 Task: Update the listing type of the saved search to "By owner (FSBO)".
Action: Mouse moved to (1022, 146)
Screenshot: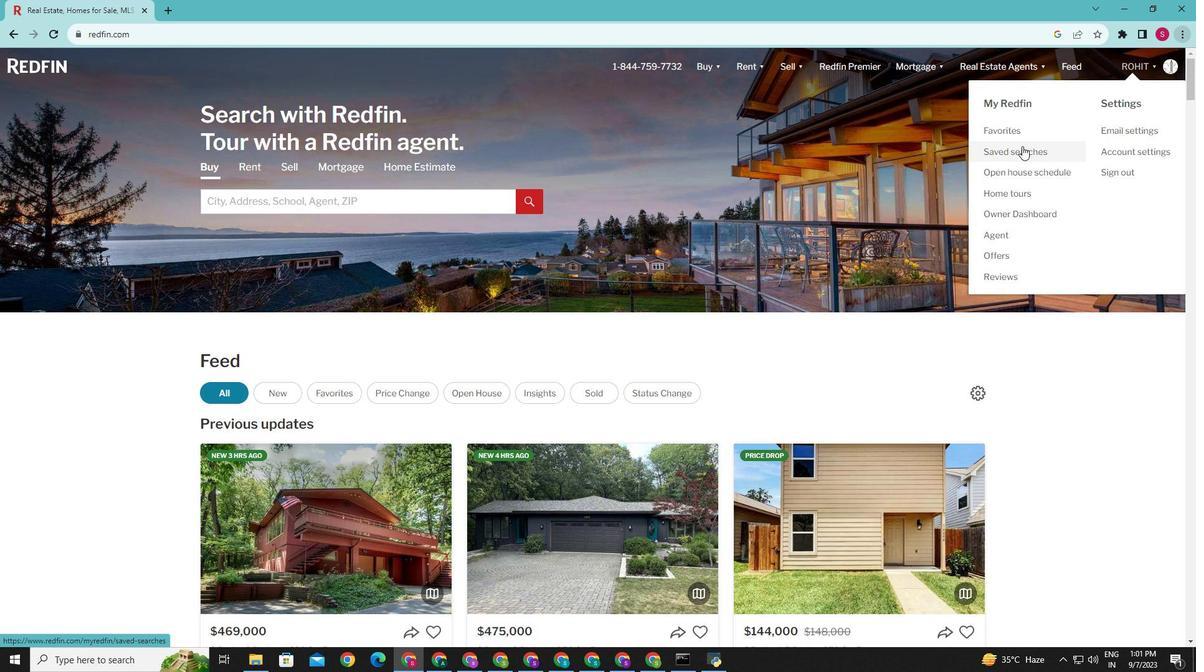 
Action: Mouse pressed left at (1022, 146)
Screenshot: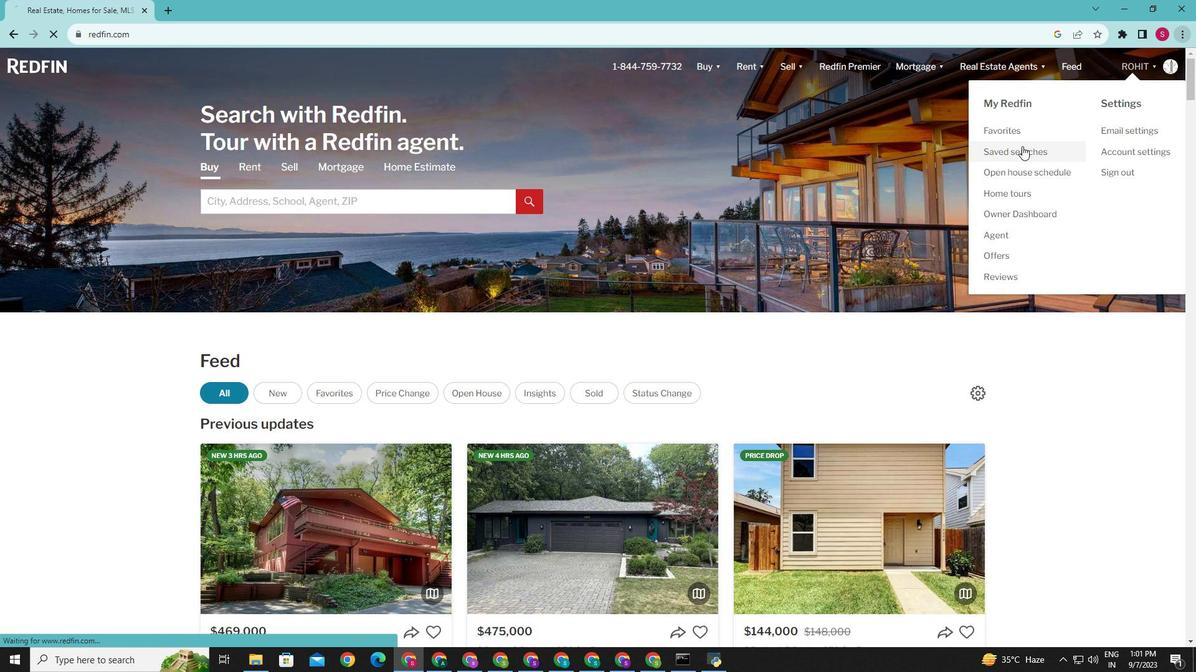 
Action: Mouse moved to (446, 443)
Screenshot: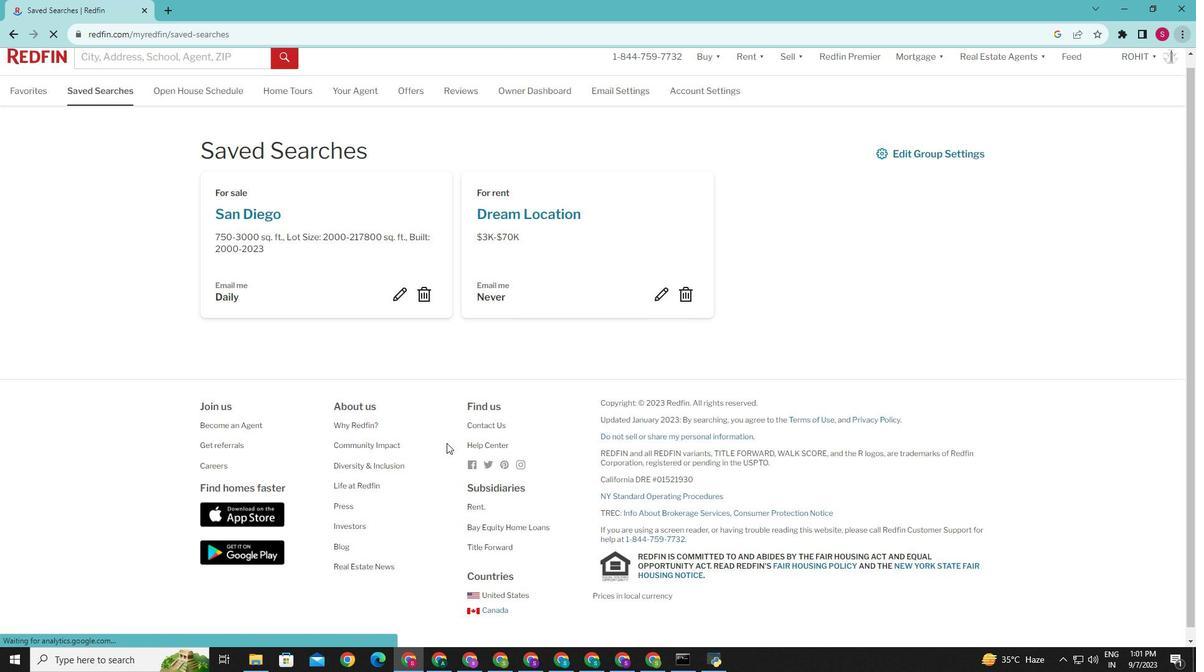 
Action: Mouse scrolled (446, 442) with delta (0, 0)
Screenshot: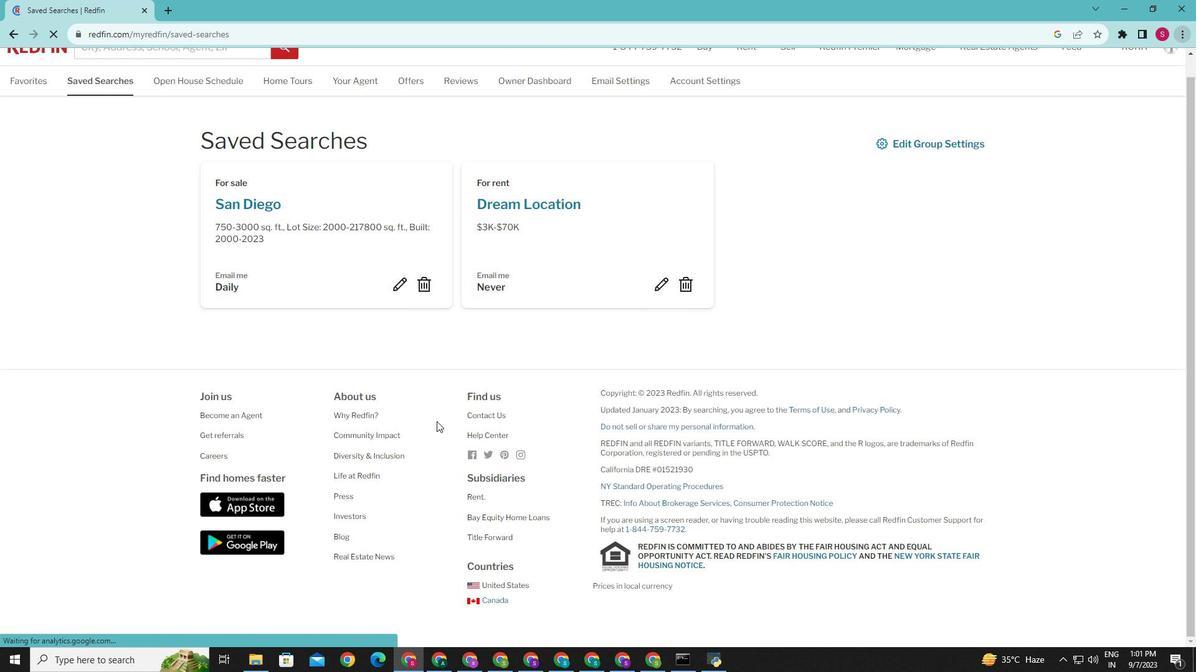 
Action: Mouse scrolled (446, 442) with delta (0, 0)
Screenshot: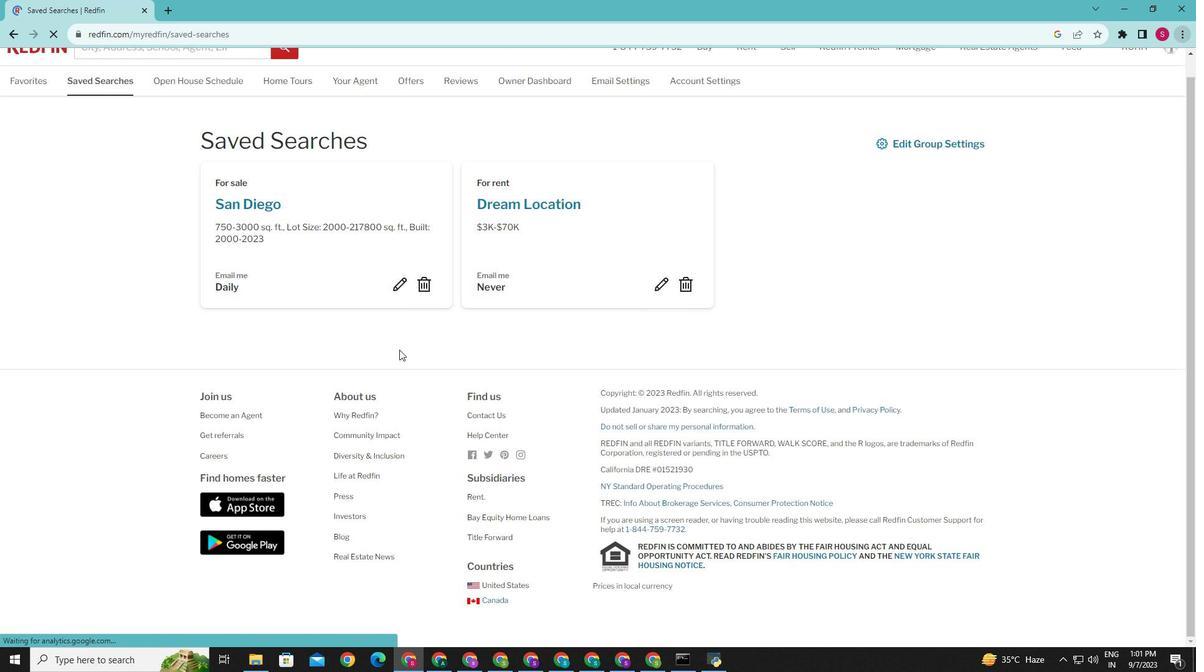 
Action: Mouse moved to (395, 282)
Screenshot: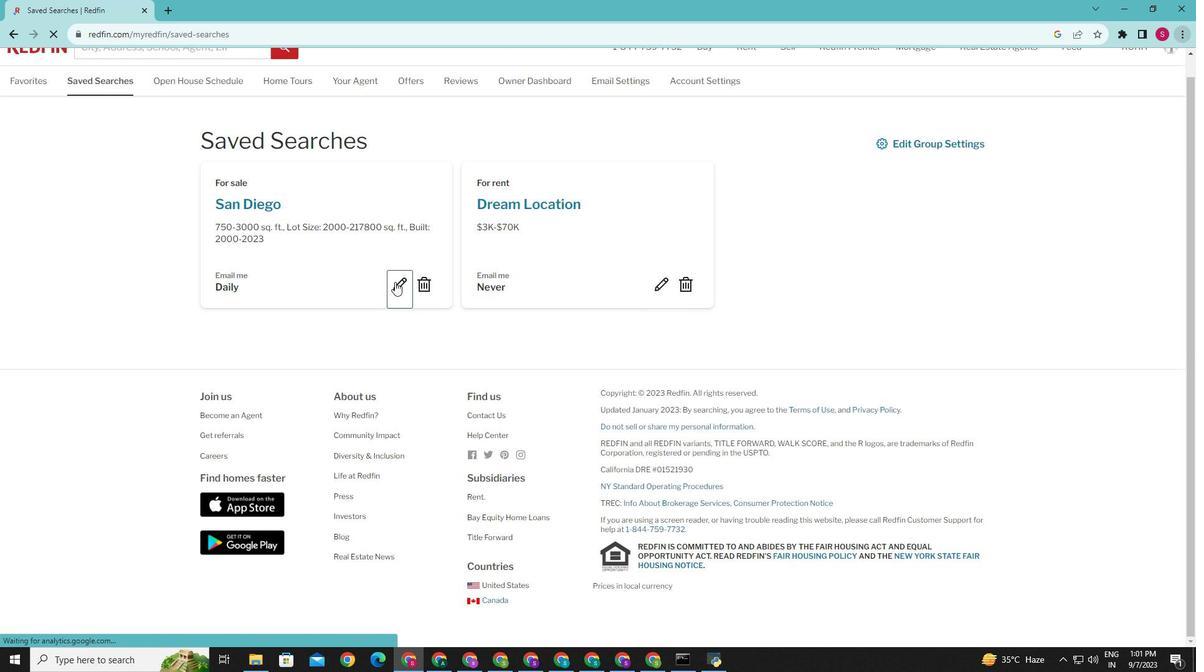 
Action: Mouse pressed left at (395, 282)
Screenshot: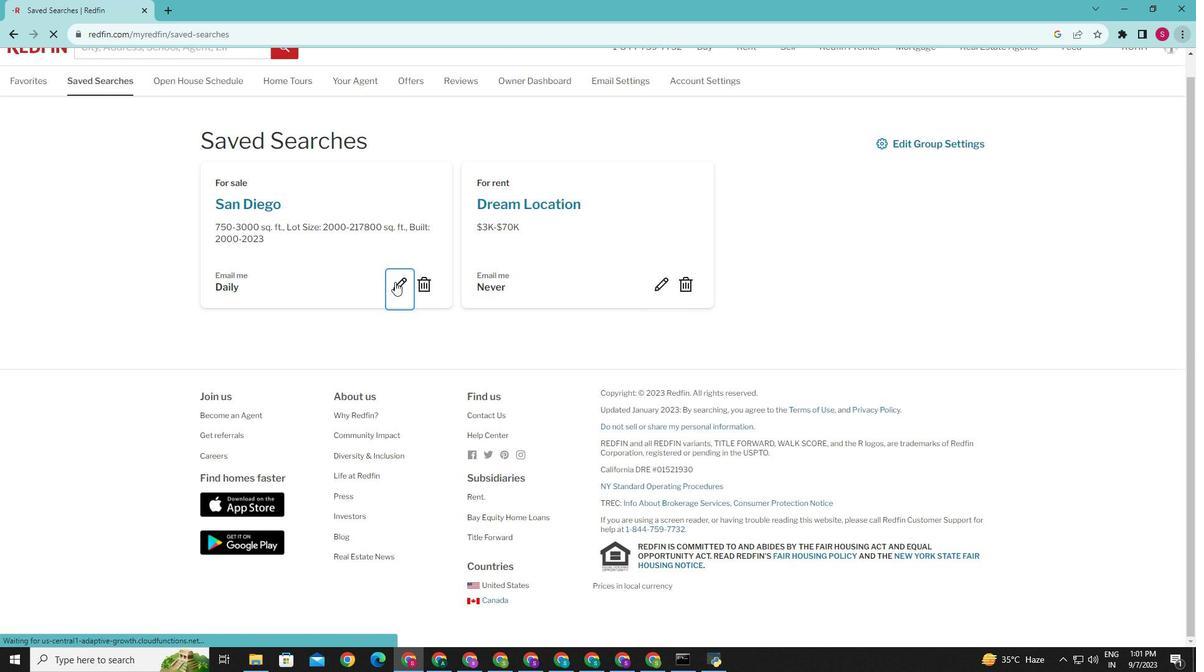 
Action: Mouse pressed left at (395, 282)
Screenshot: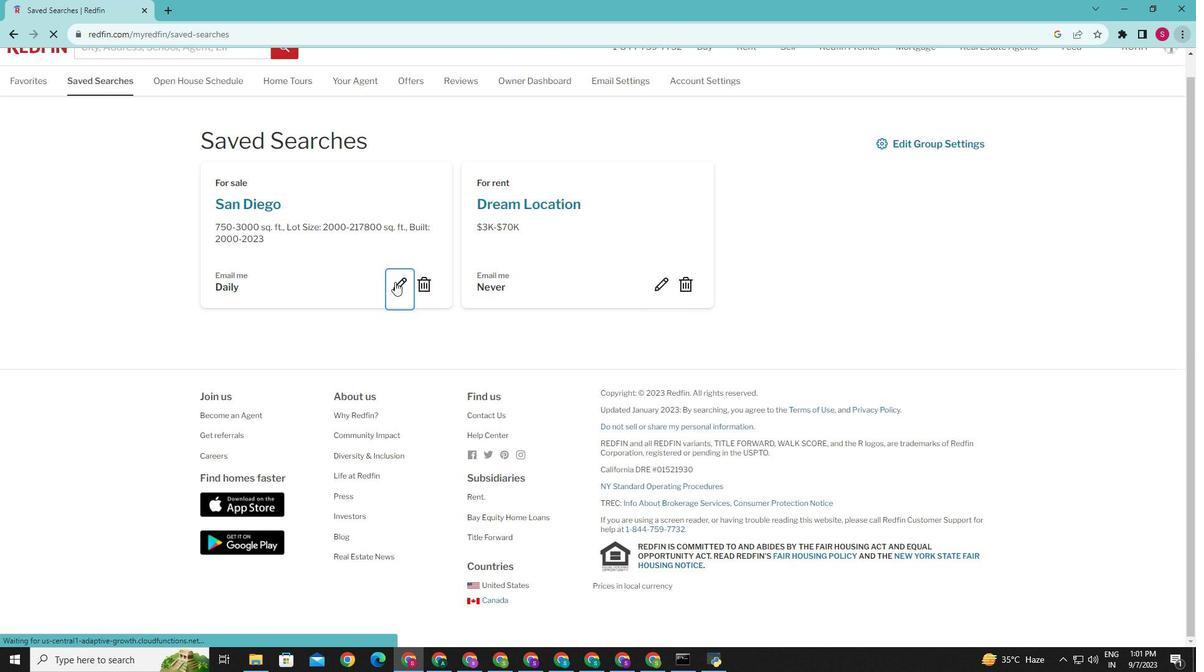 
Action: Mouse moved to (395, 287)
Screenshot: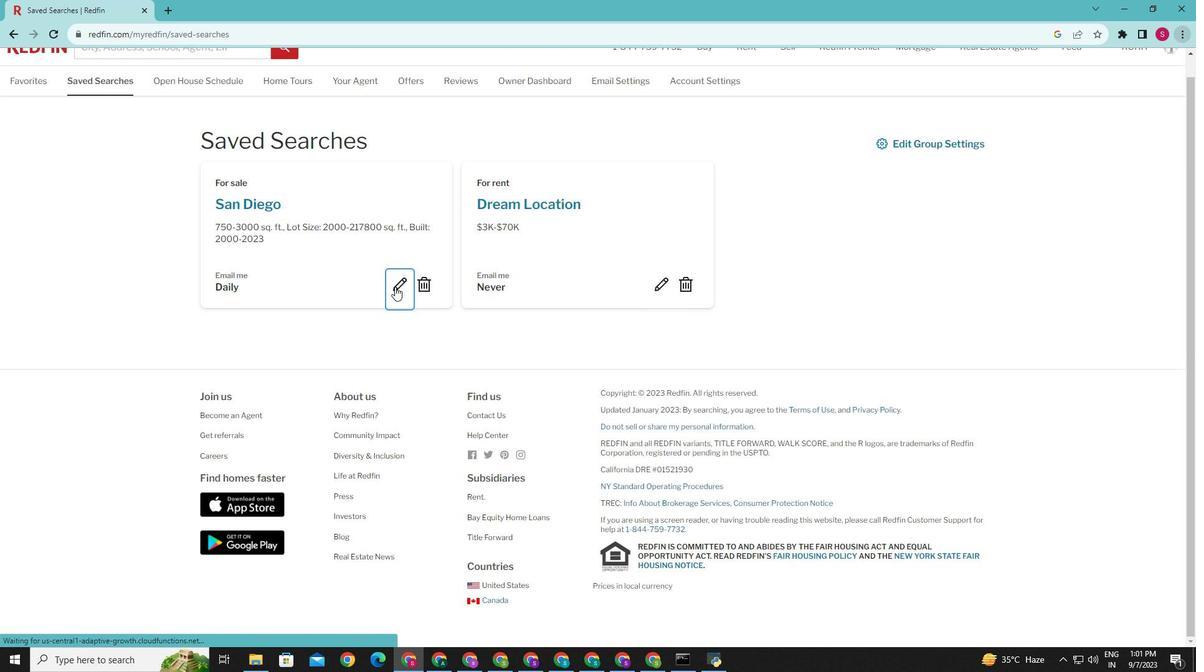 
Action: Mouse pressed left at (395, 287)
Screenshot: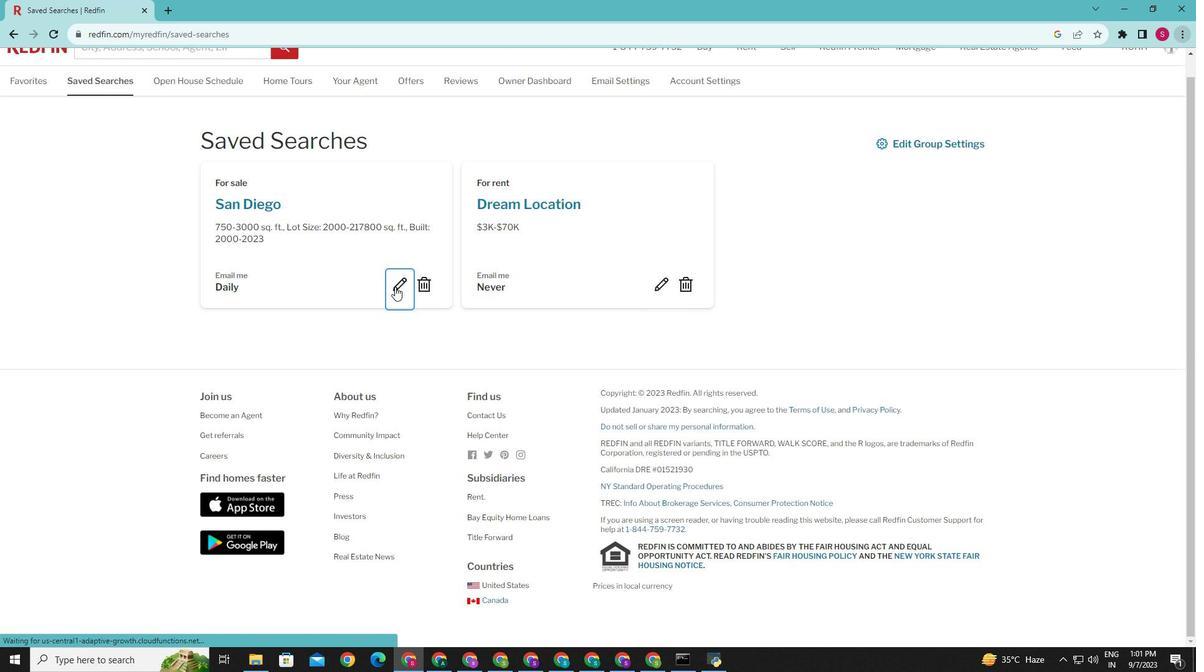 
Action: Mouse moved to (522, 369)
Screenshot: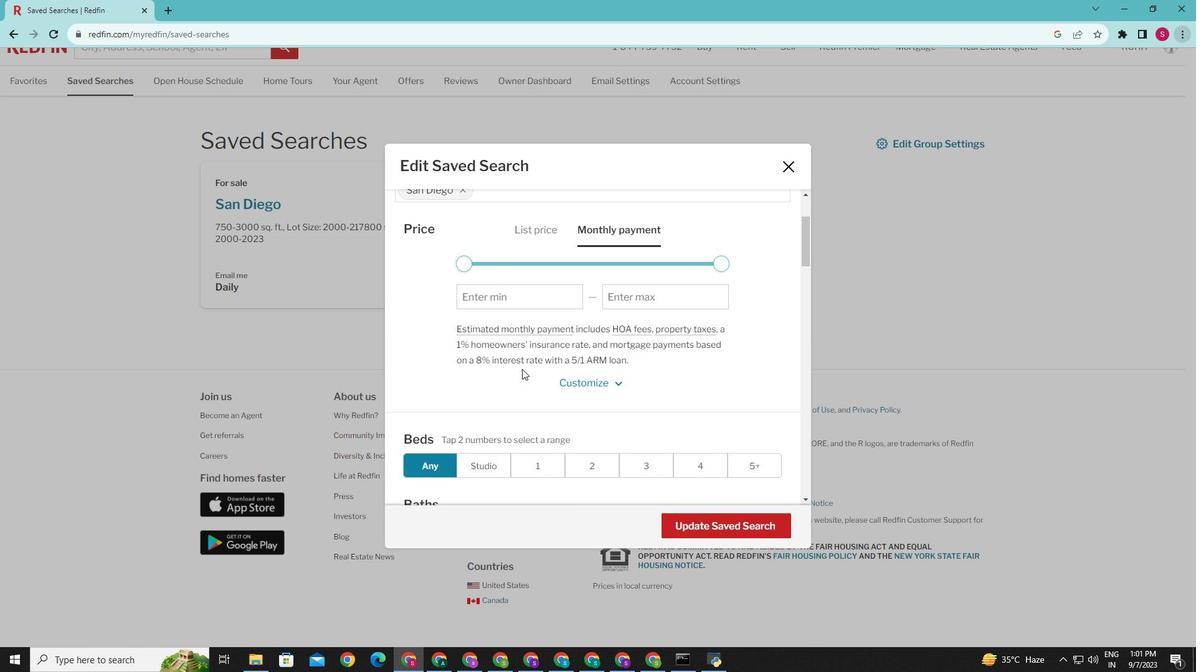 
Action: Mouse scrolled (522, 368) with delta (0, 0)
Screenshot: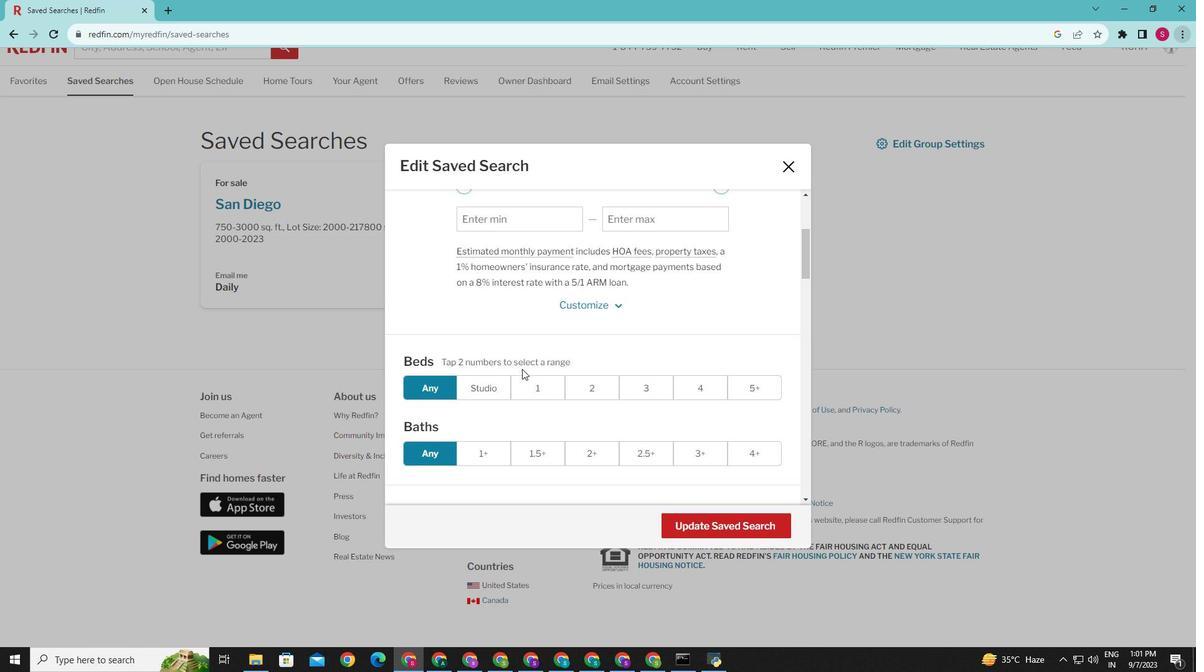 
Action: Mouse scrolled (522, 368) with delta (0, 0)
Screenshot: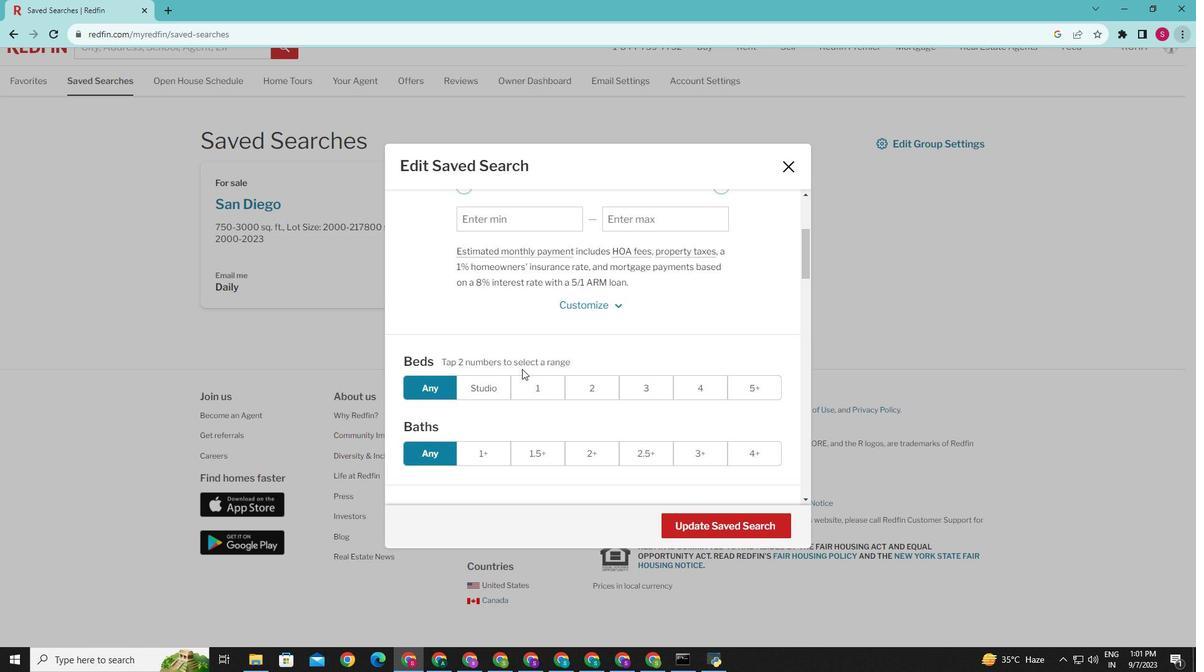 
Action: Mouse scrolled (522, 368) with delta (0, 0)
Screenshot: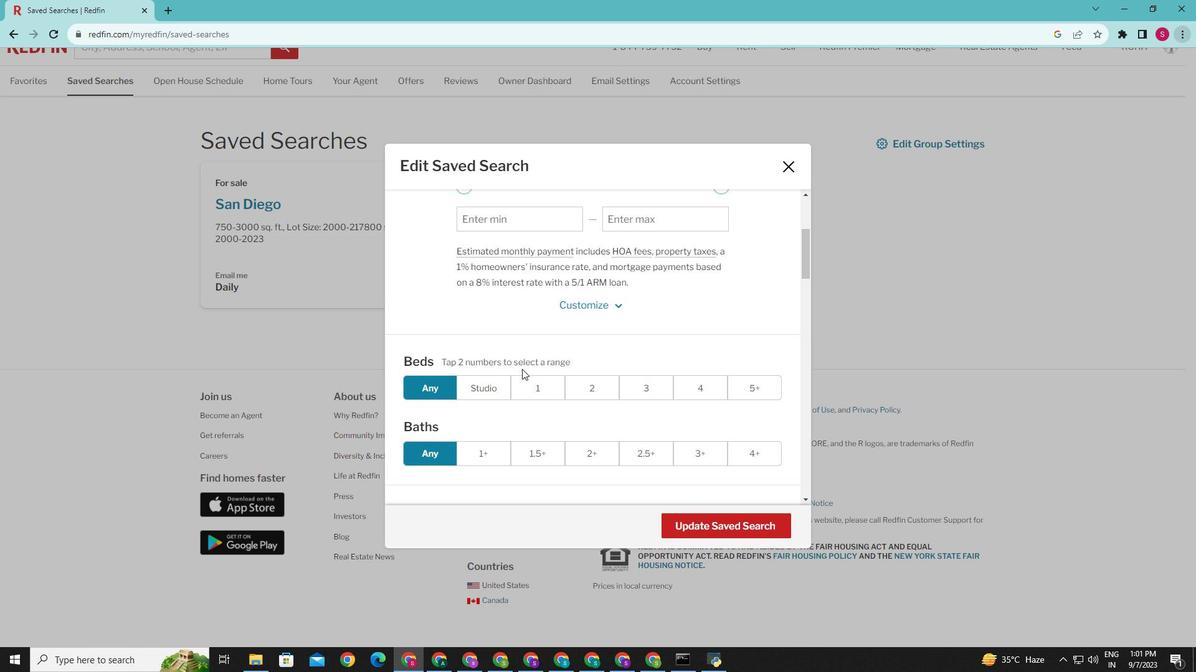 
Action: Mouse scrolled (522, 368) with delta (0, 0)
Screenshot: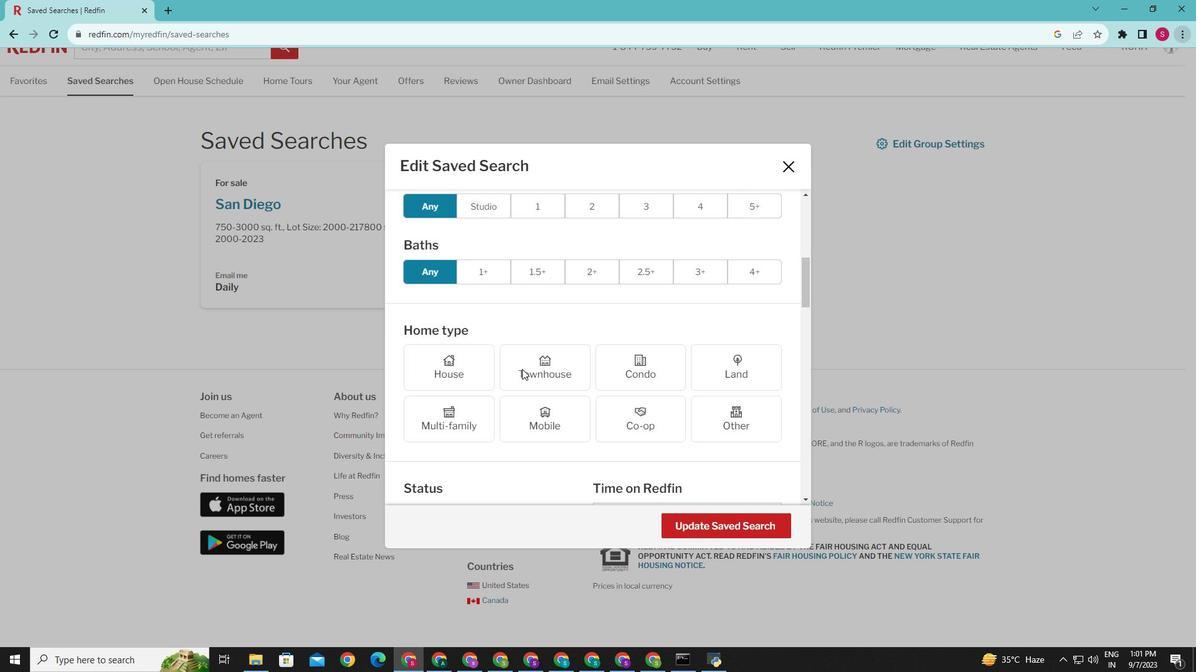 
Action: Mouse scrolled (522, 368) with delta (0, 0)
Screenshot: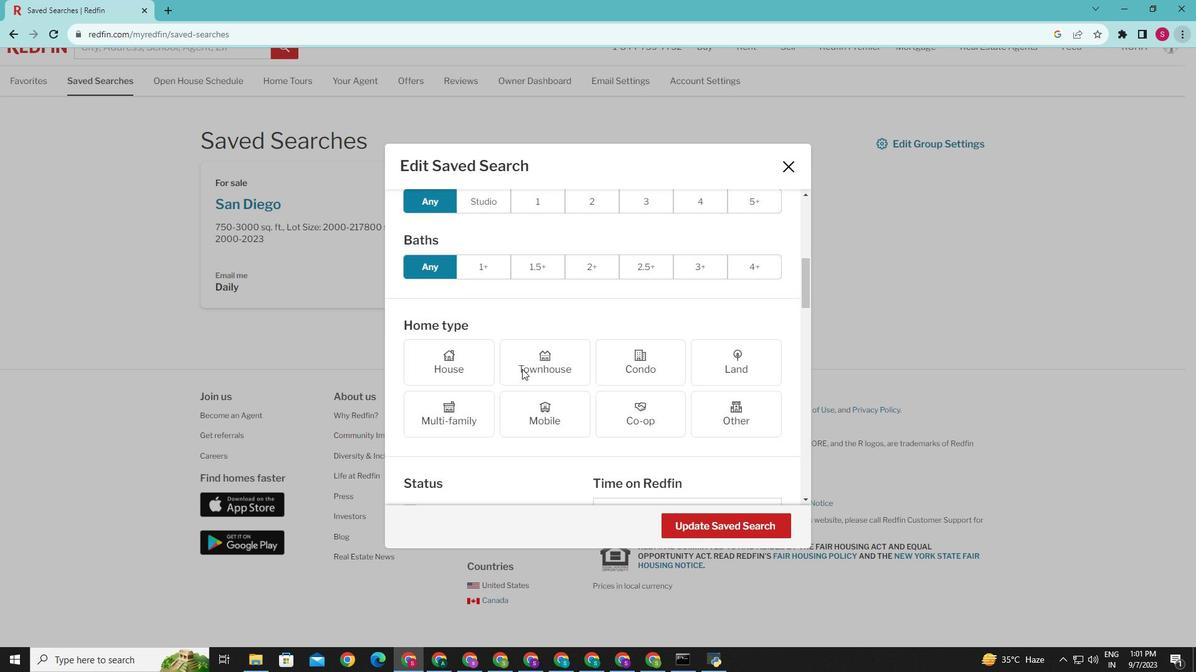 
Action: Mouse scrolled (522, 368) with delta (0, 0)
Screenshot: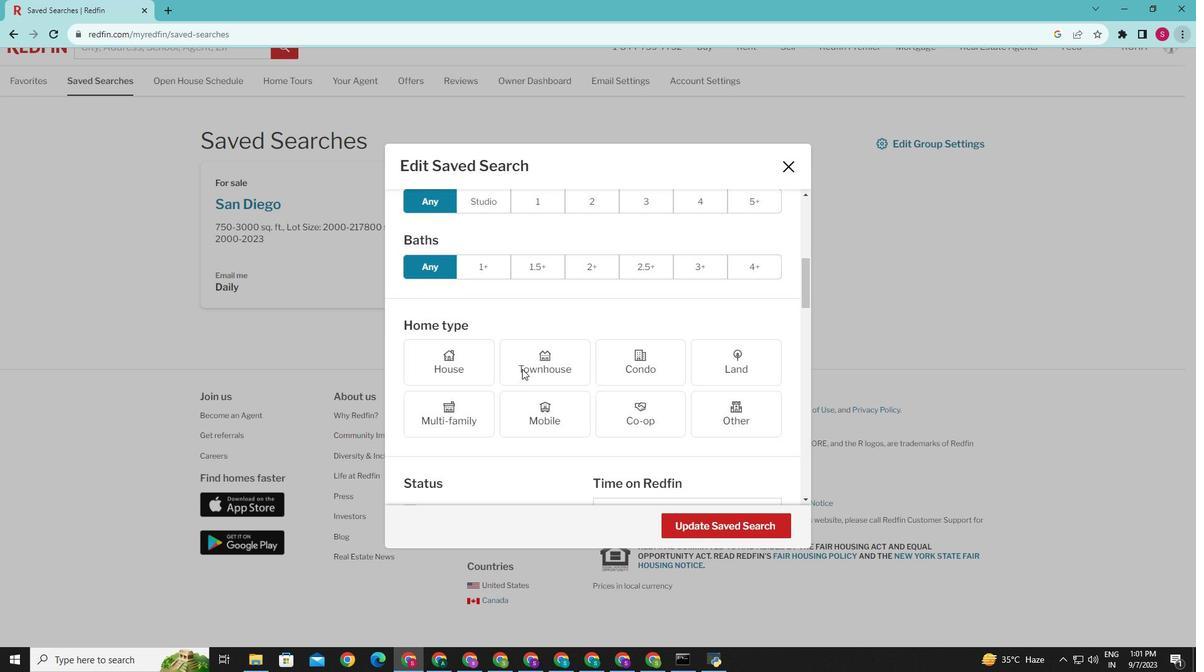 
Action: Mouse scrolled (522, 368) with delta (0, 0)
Screenshot: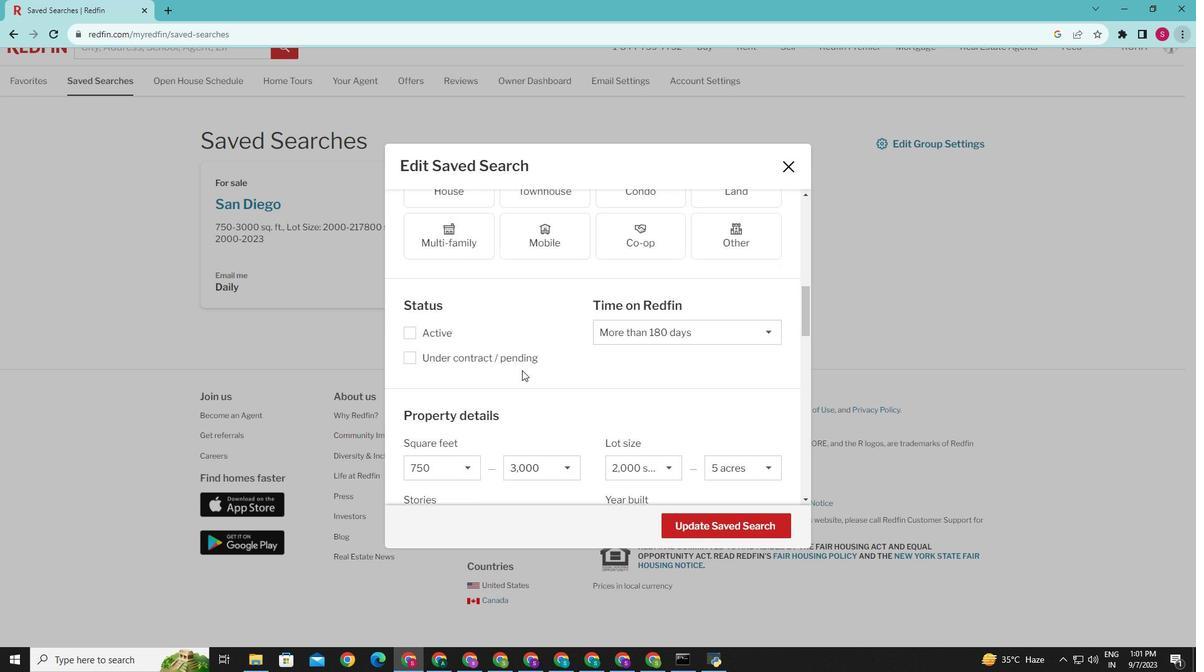 
Action: Mouse scrolled (522, 368) with delta (0, 0)
Screenshot: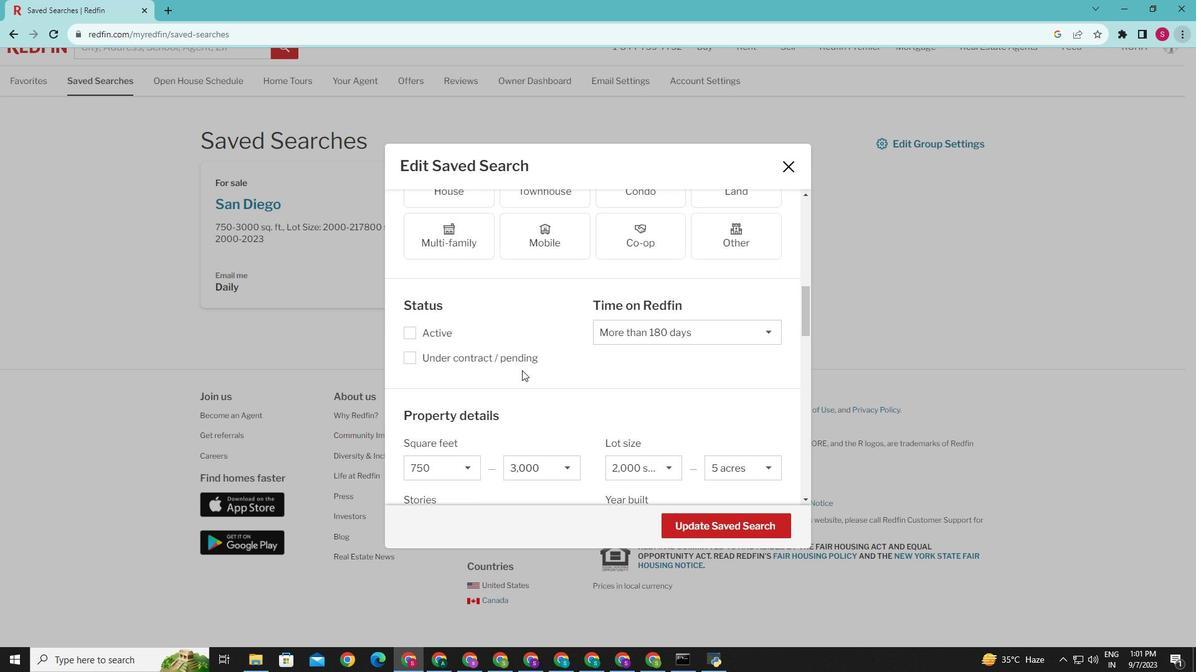 
Action: Mouse moved to (522, 370)
Screenshot: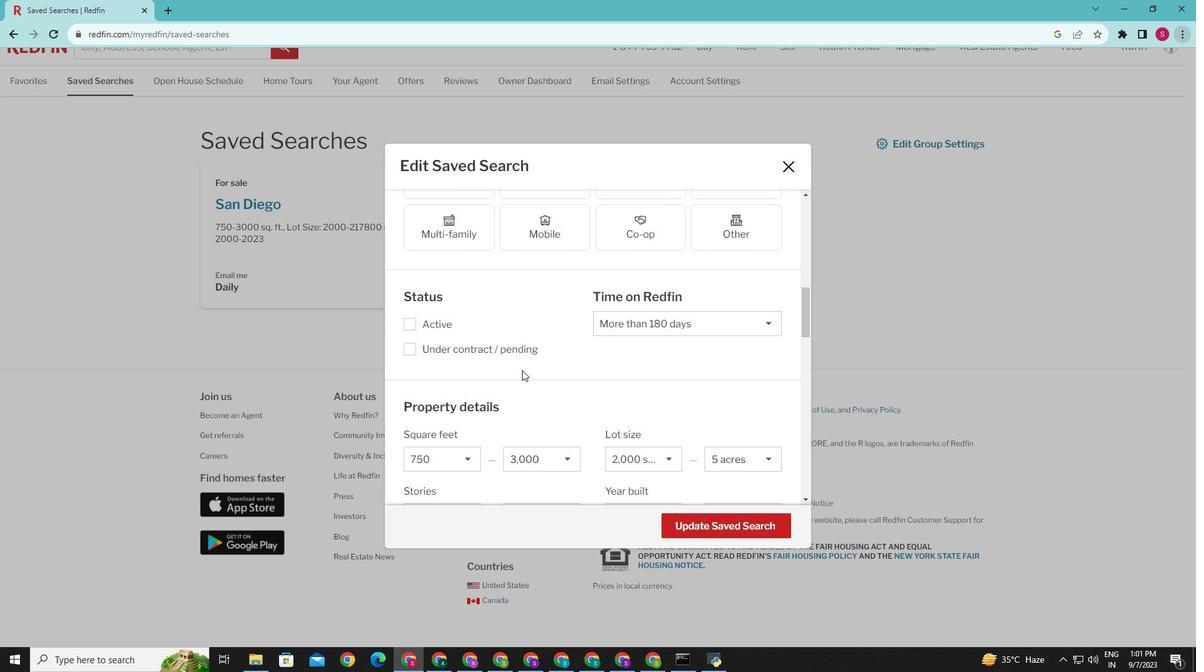 
Action: Mouse scrolled (522, 369) with delta (0, 0)
Screenshot: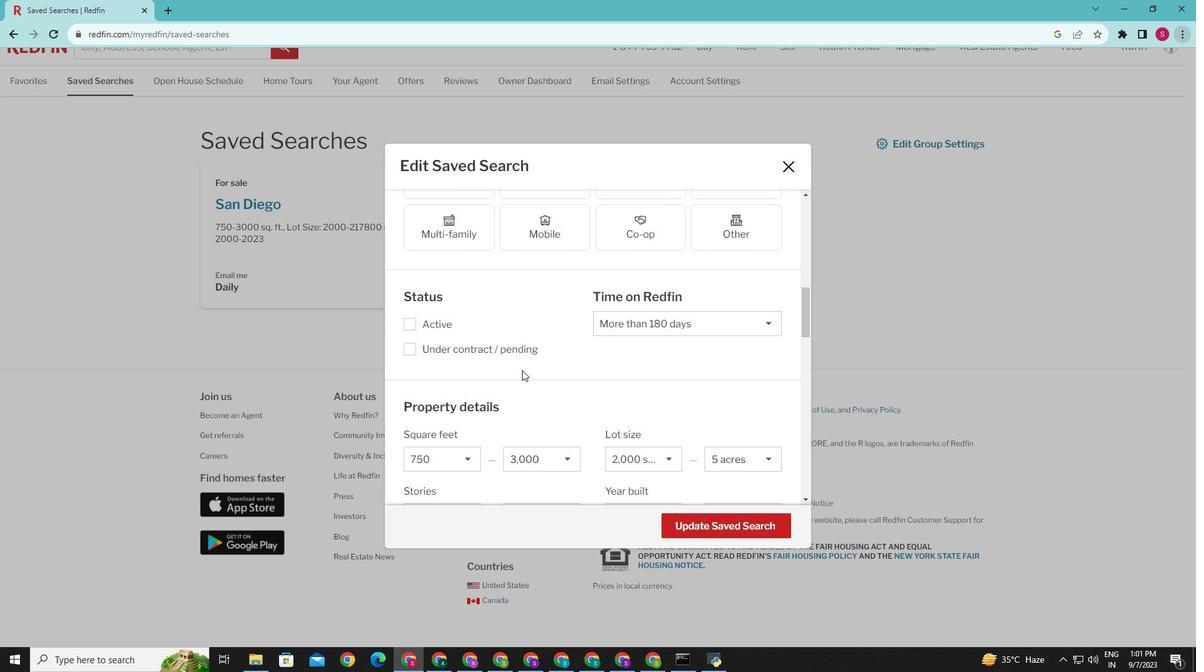 
Action: Mouse moved to (522, 370)
Screenshot: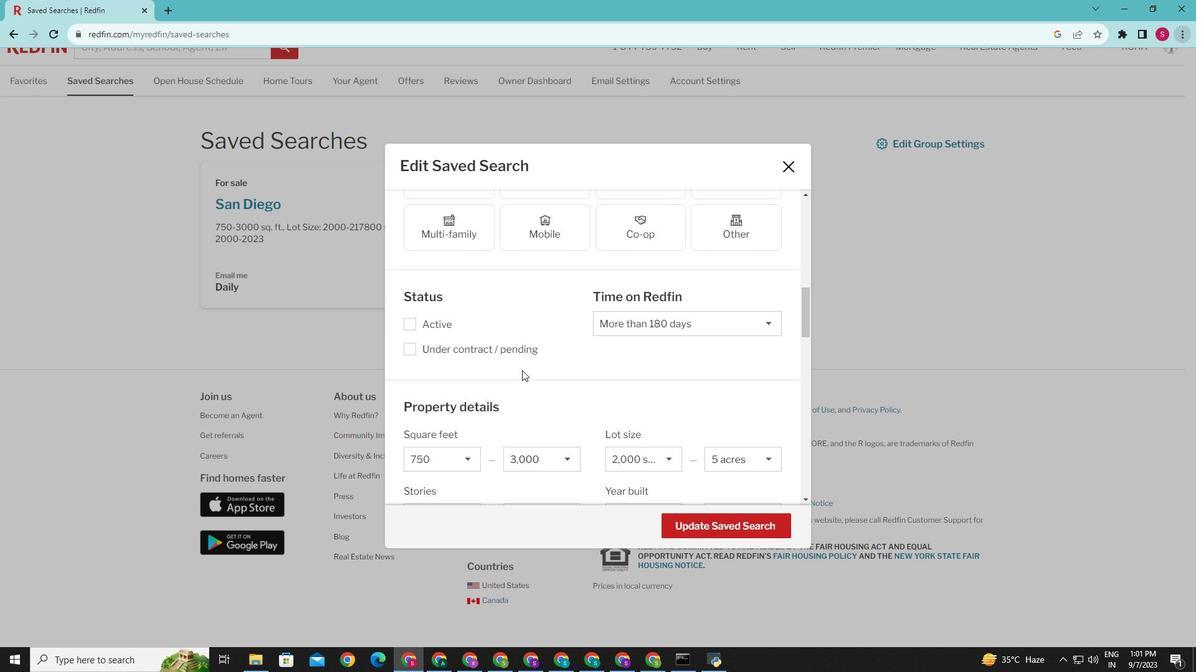 
Action: Mouse scrolled (522, 370) with delta (0, 0)
Screenshot: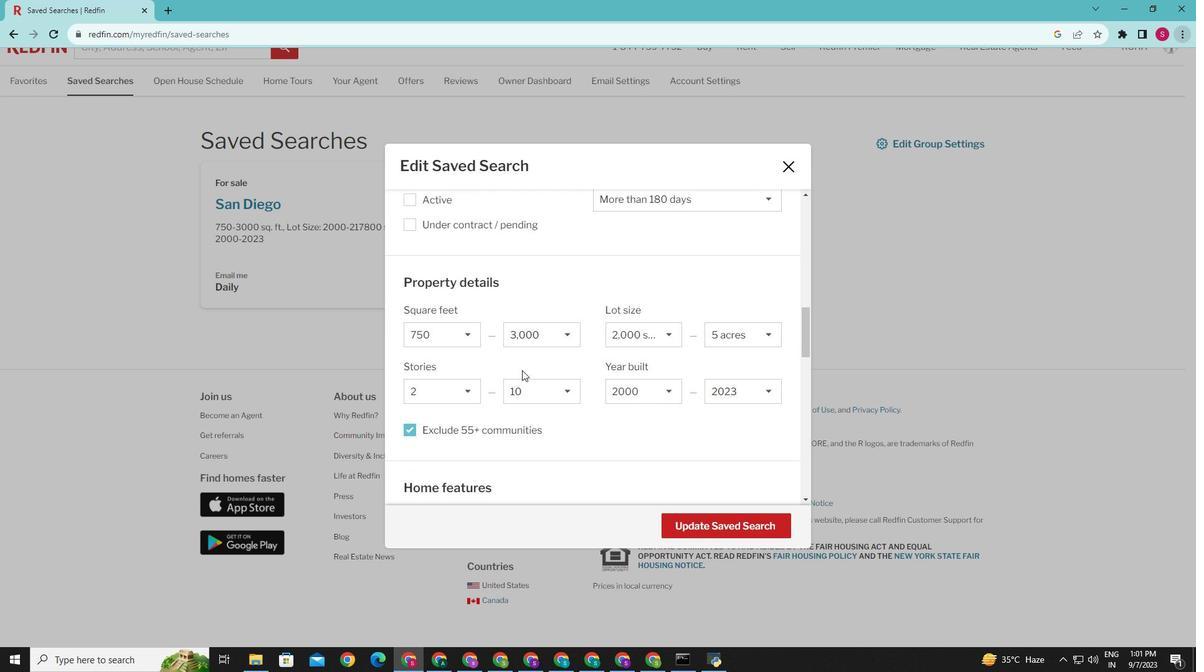 
Action: Mouse scrolled (522, 370) with delta (0, 0)
Screenshot: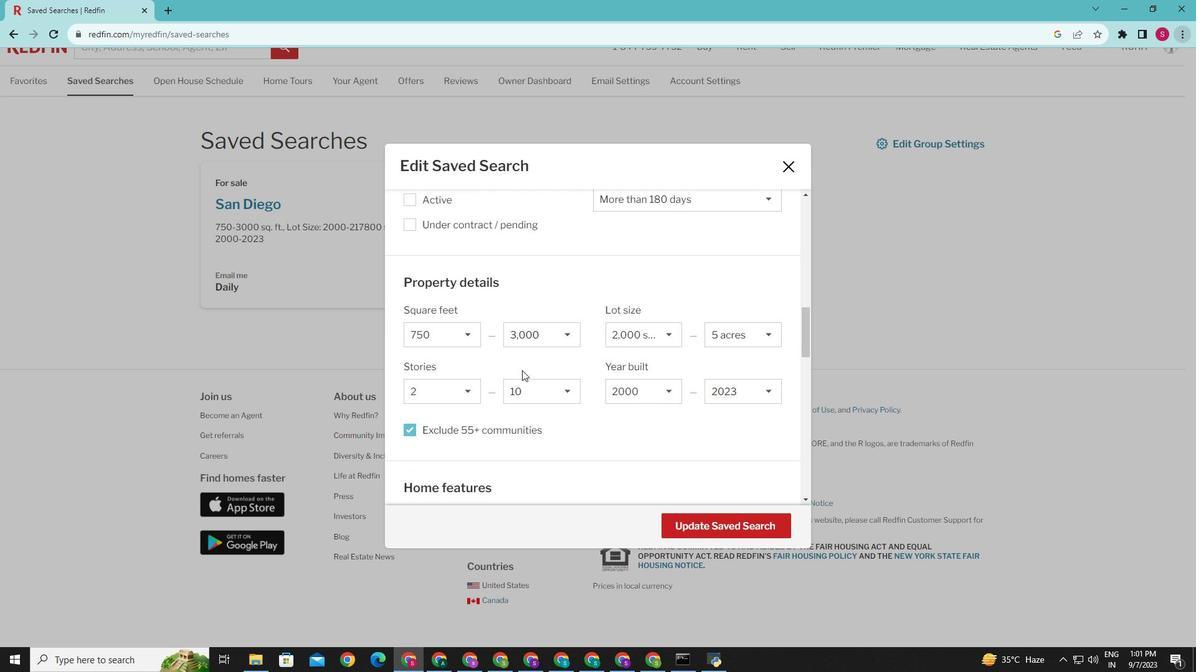 
Action: Mouse scrolled (522, 370) with delta (0, 0)
Screenshot: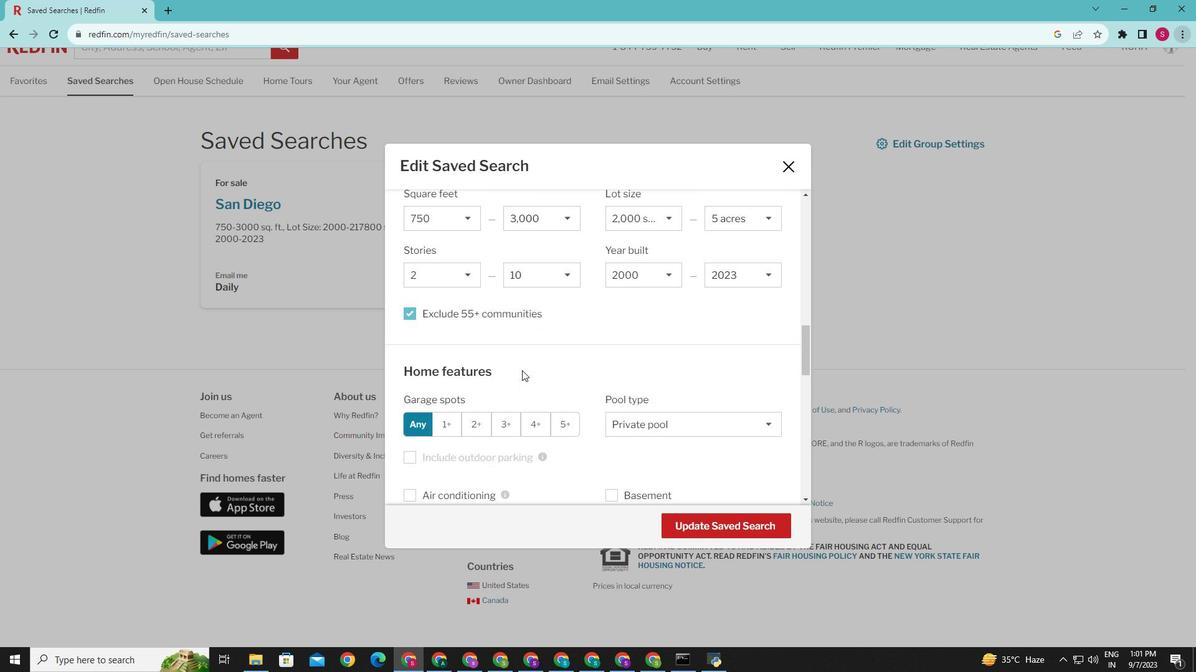 
Action: Mouse scrolled (522, 370) with delta (0, 0)
Screenshot: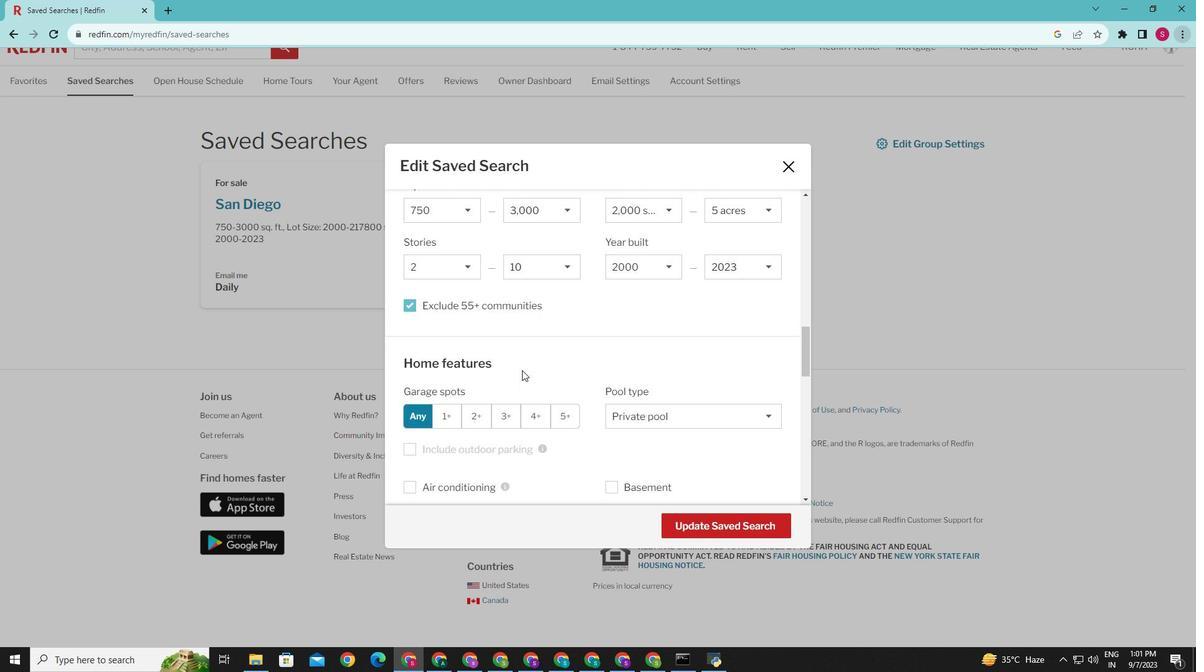 
Action: Mouse scrolled (522, 370) with delta (0, 0)
Screenshot: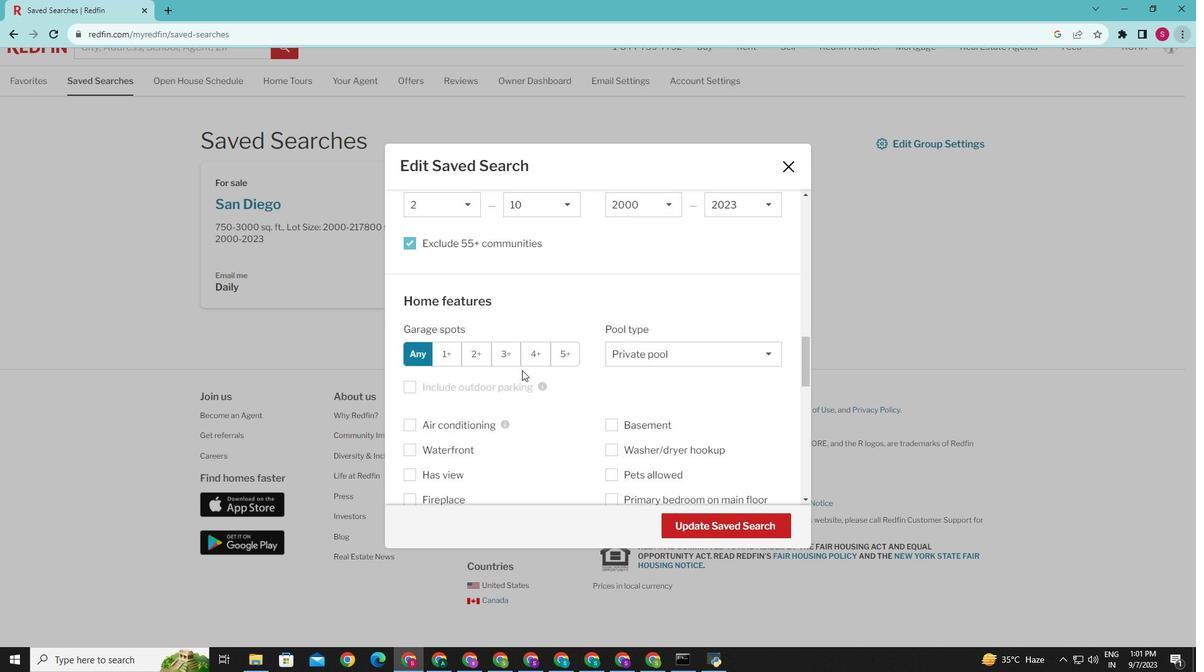 
Action: Mouse scrolled (522, 370) with delta (0, 0)
Screenshot: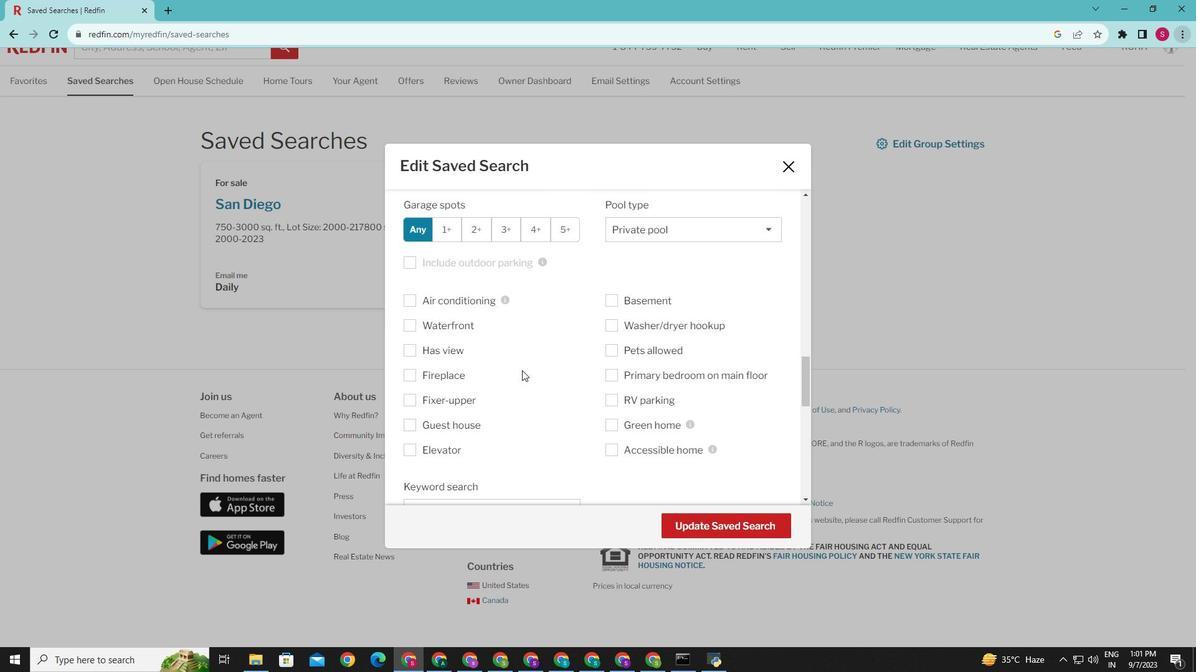 
Action: Mouse scrolled (522, 370) with delta (0, 0)
Screenshot: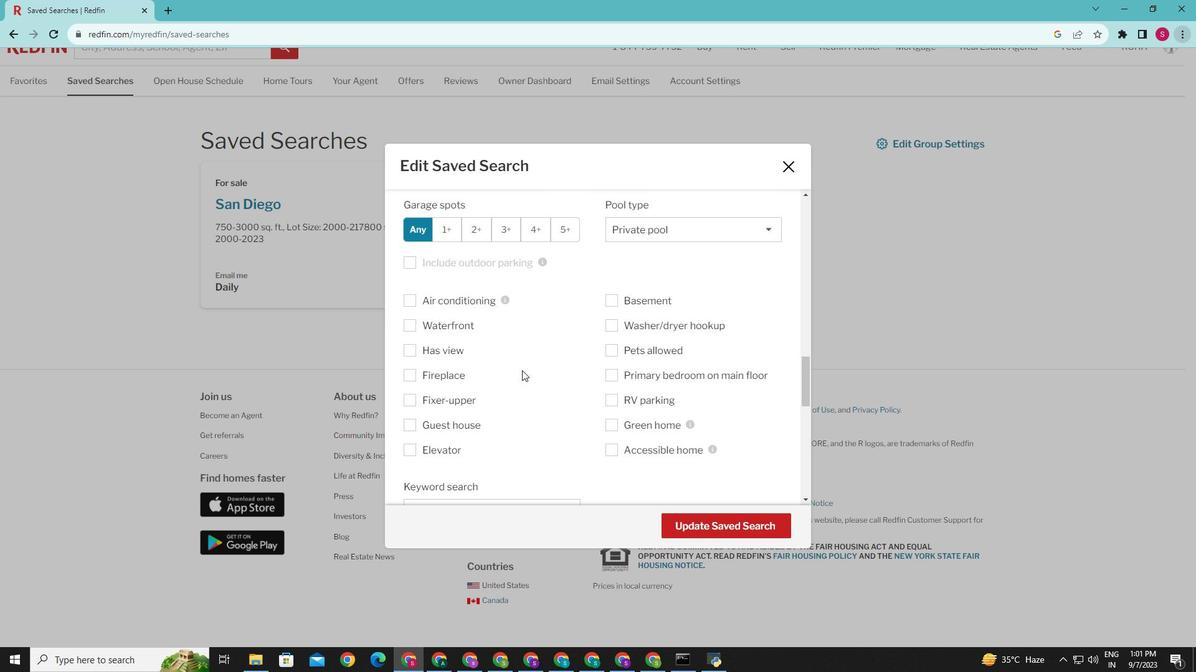 
Action: Mouse scrolled (522, 370) with delta (0, 0)
Screenshot: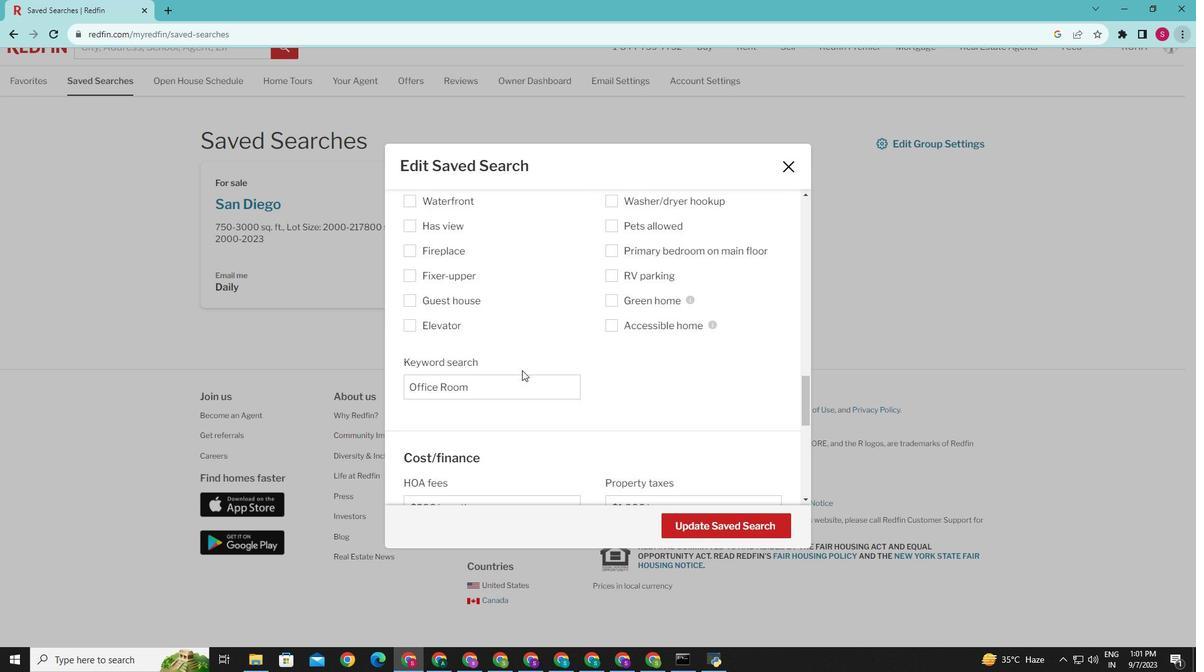 
Action: Mouse scrolled (522, 370) with delta (0, 0)
Screenshot: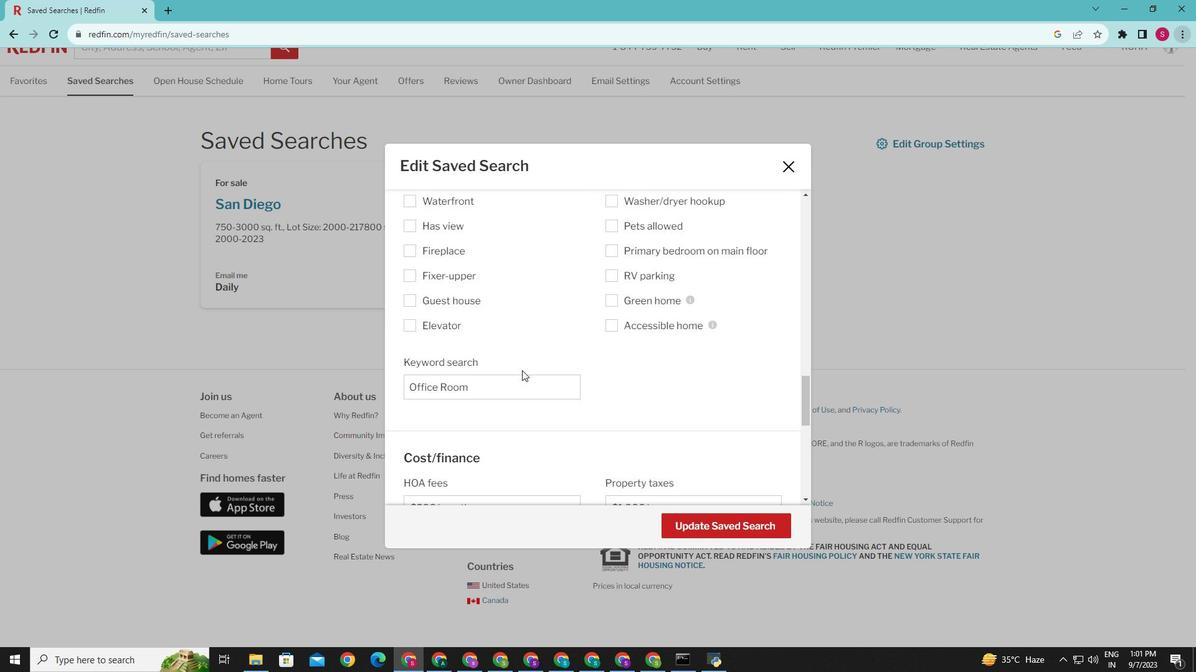 
Action: Mouse scrolled (522, 370) with delta (0, 0)
Screenshot: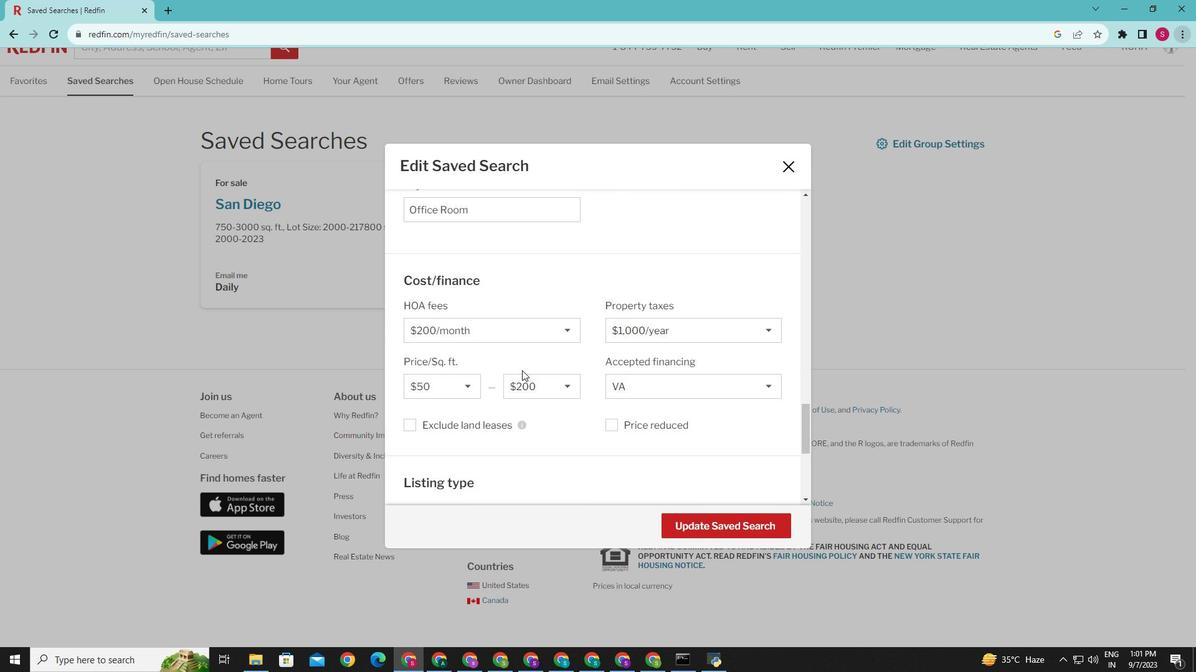 
Action: Mouse scrolled (522, 370) with delta (0, 0)
Screenshot: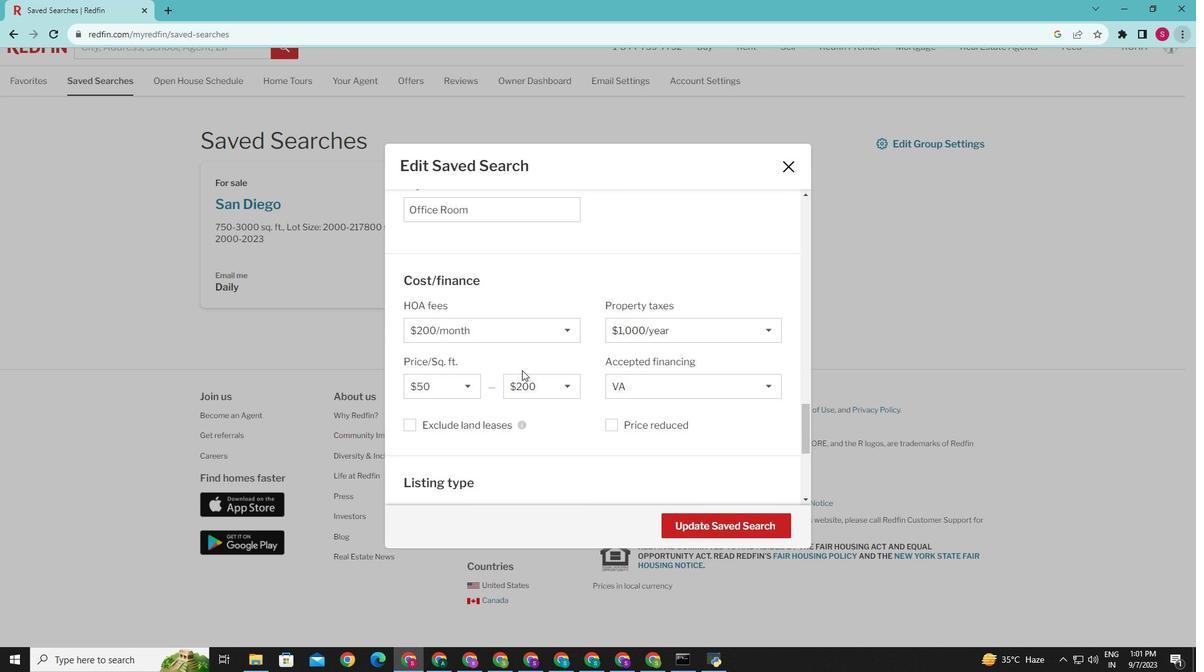 
Action: Mouse scrolled (522, 370) with delta (0, 0)
Screenshot: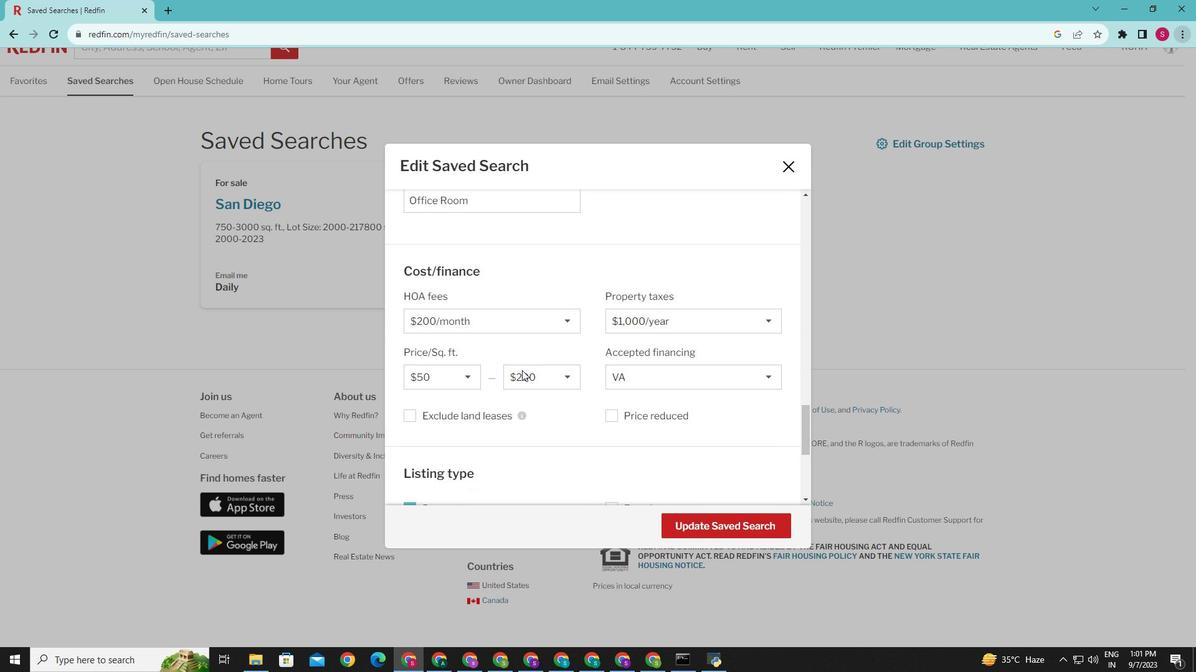 
Action: Mouse scrolled (522, 370) with delta (0, 0)
Screenshot: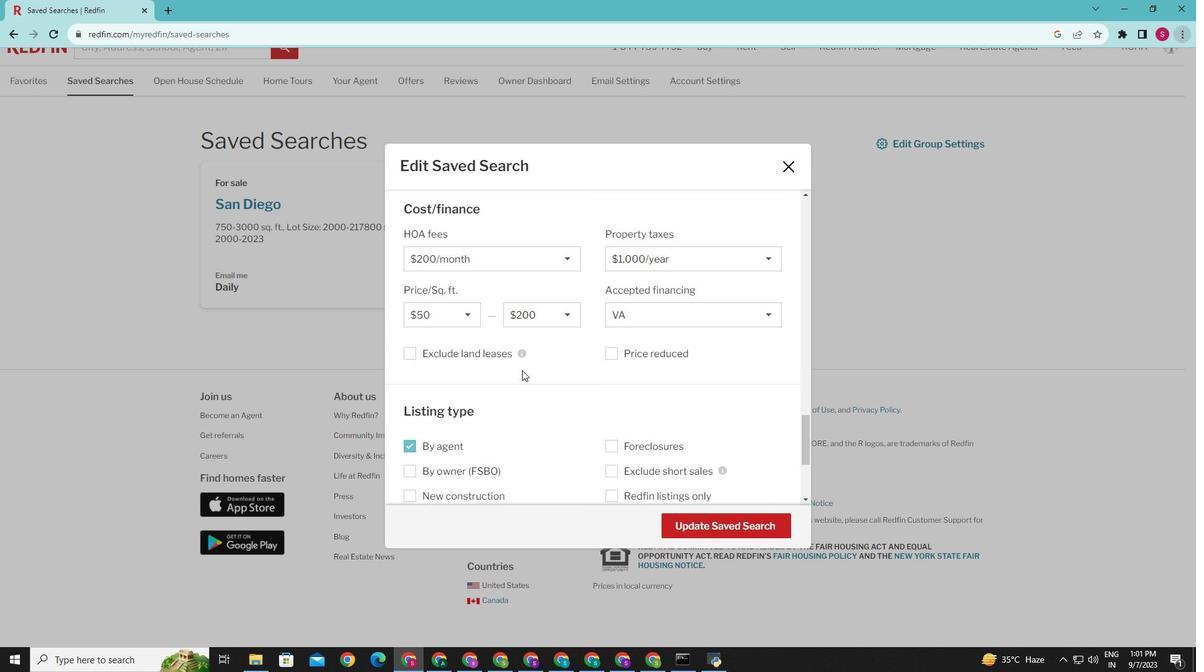 
Action: Mouse scrolled (522, 370) with delta (0, 0)
Screenshot: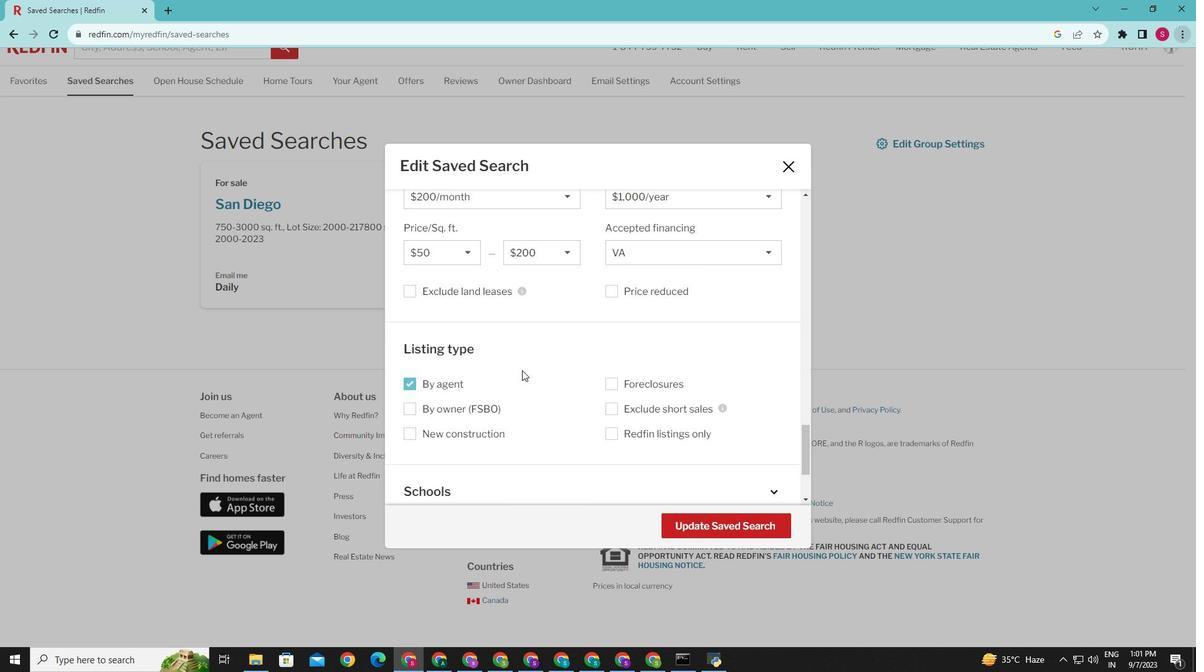 
Action: Mouse moved to (407, 411)
Screenshot: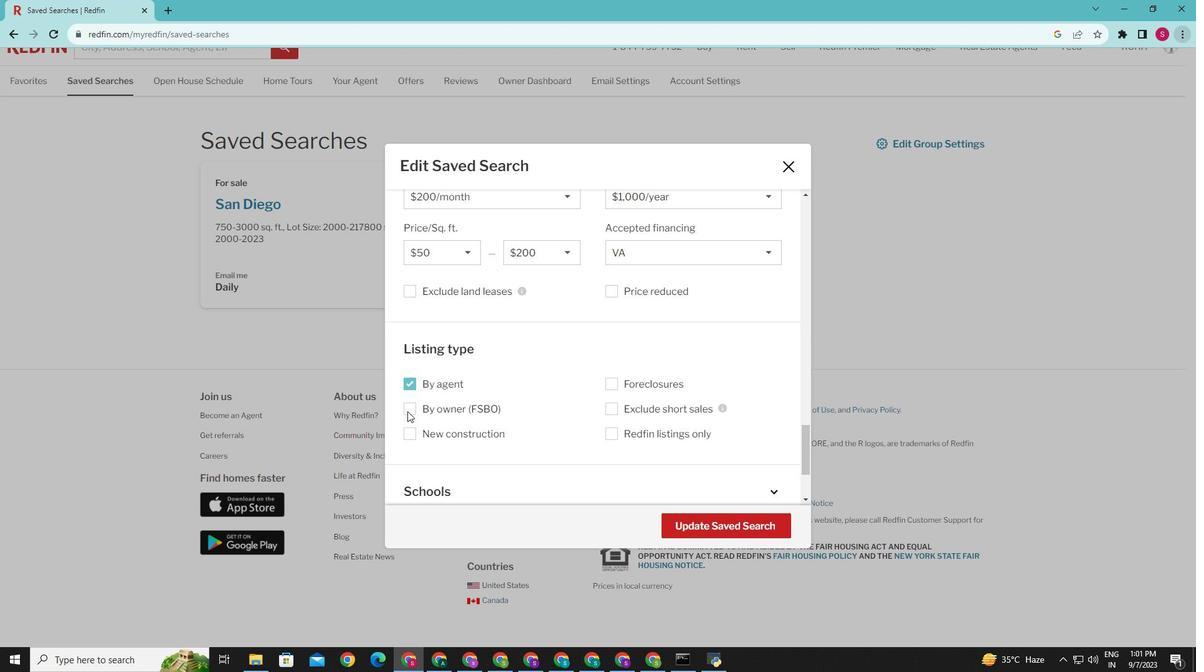 
Action: Mouse pressed left at (407, 411)
Screenshot: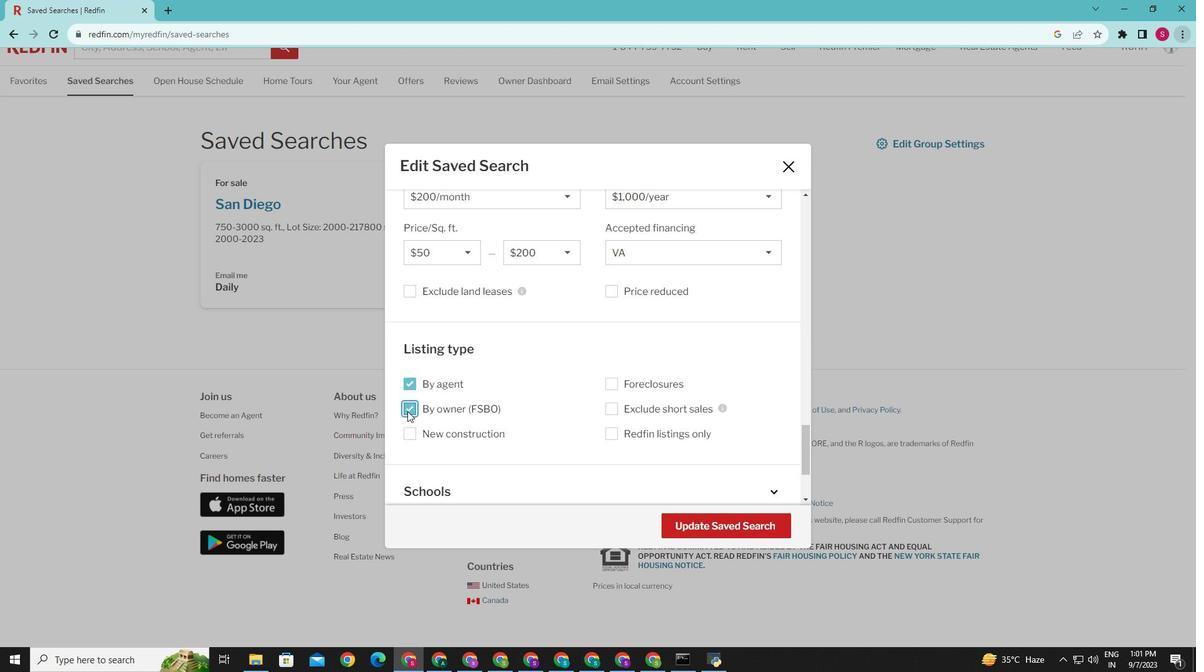 
Action: Mouse moved to (410, 384)
Screenshot: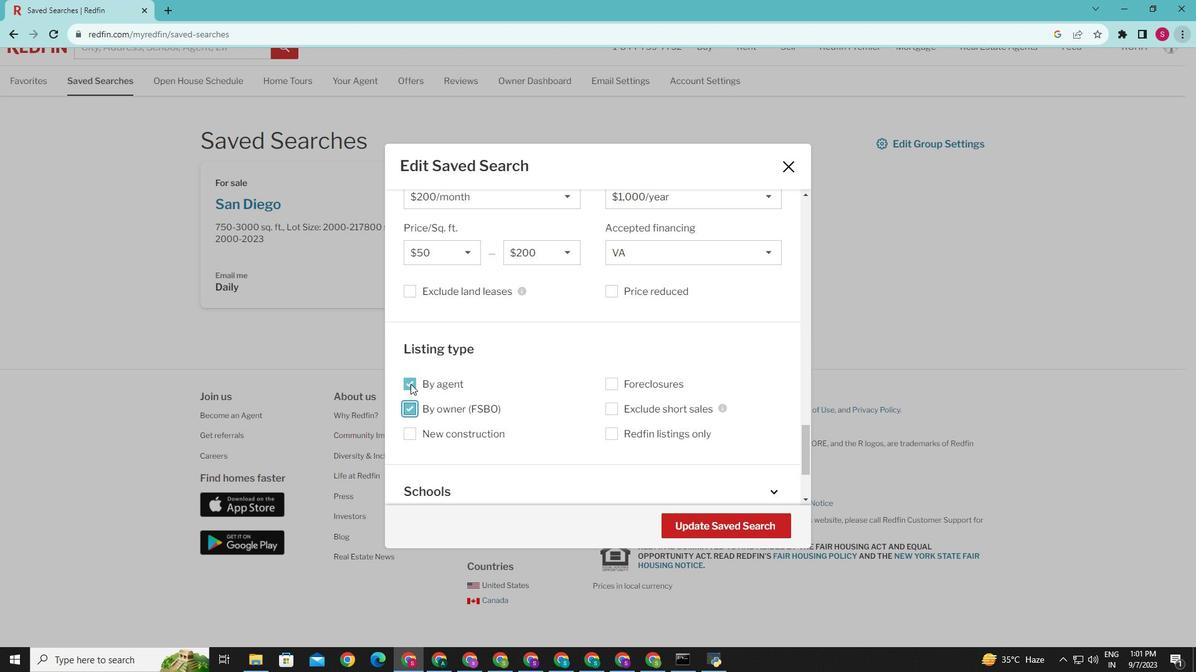 
Action: Mouse pressed left at (410, 384)
Screenshot: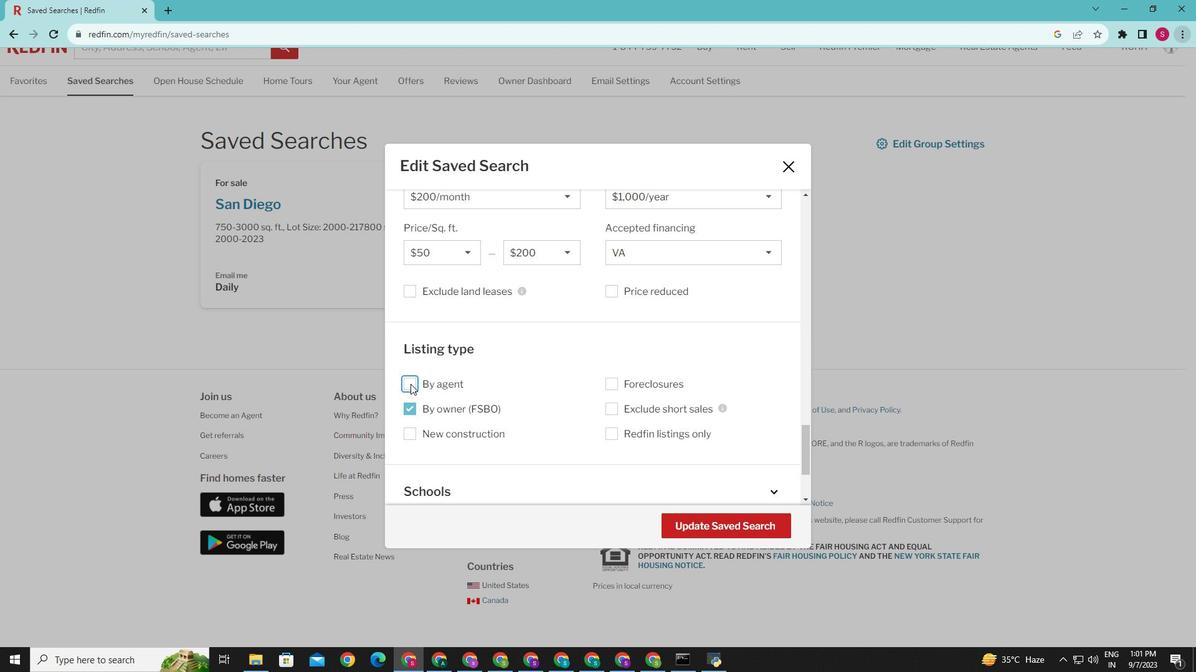 
Action: Mouse moved to (692, 523)
Screenshot: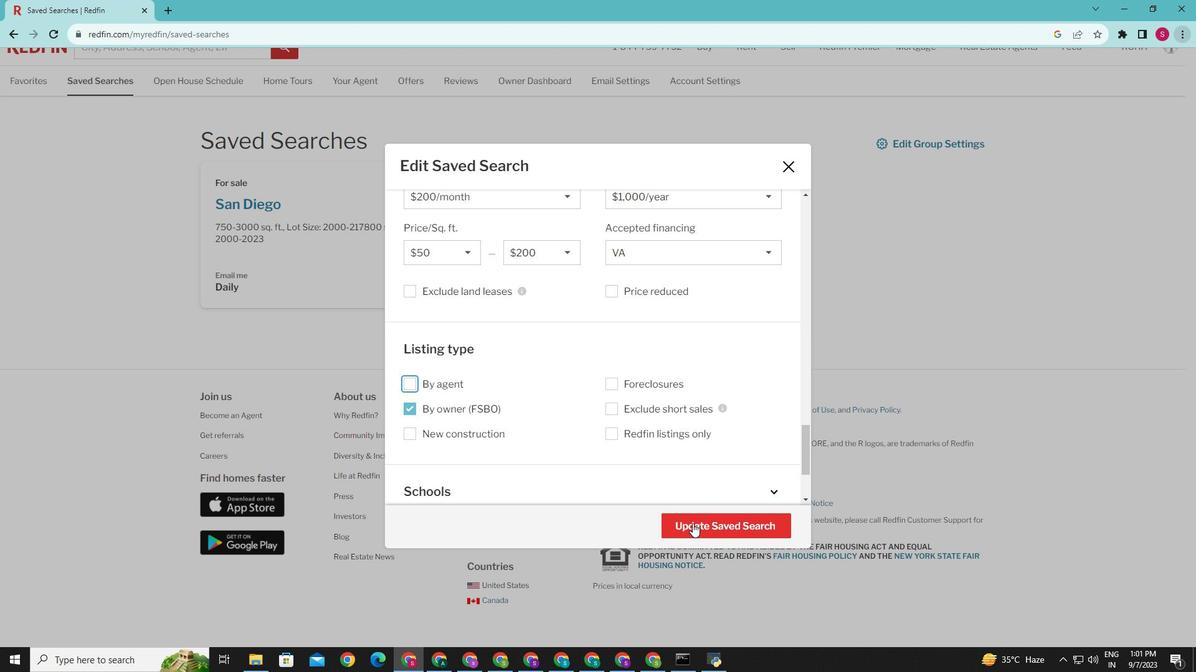 
Action: Mouse pressed left at (692, 523)
Screenshot: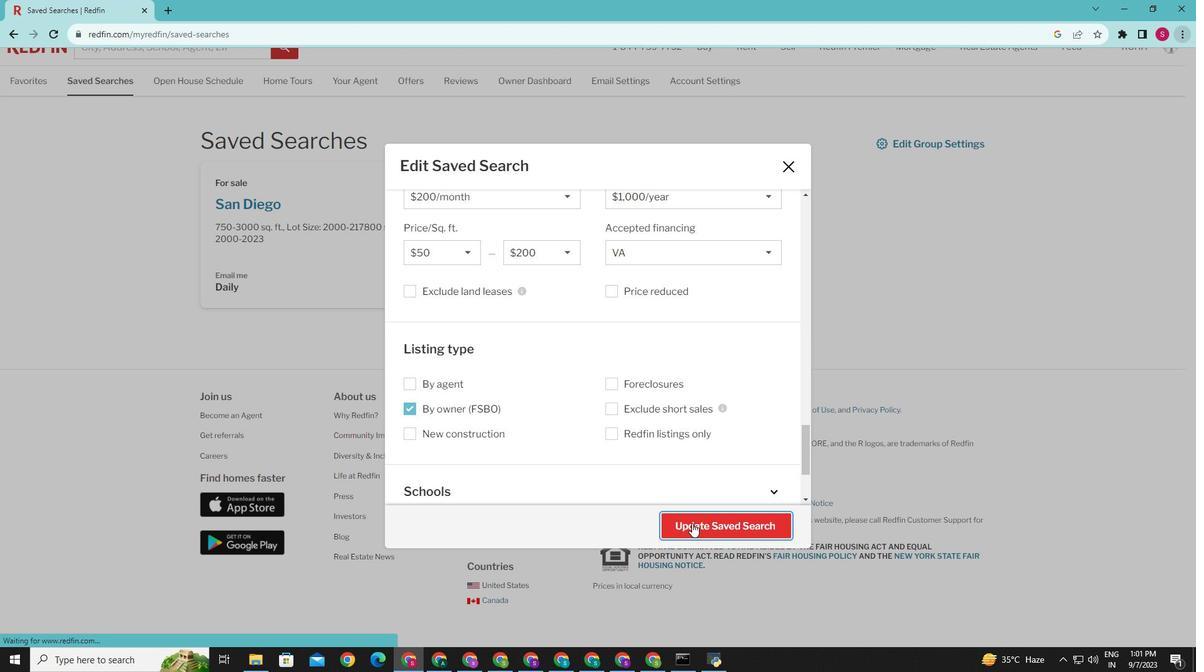 
Action: Mouse moved to (601, 444)
Screenshot: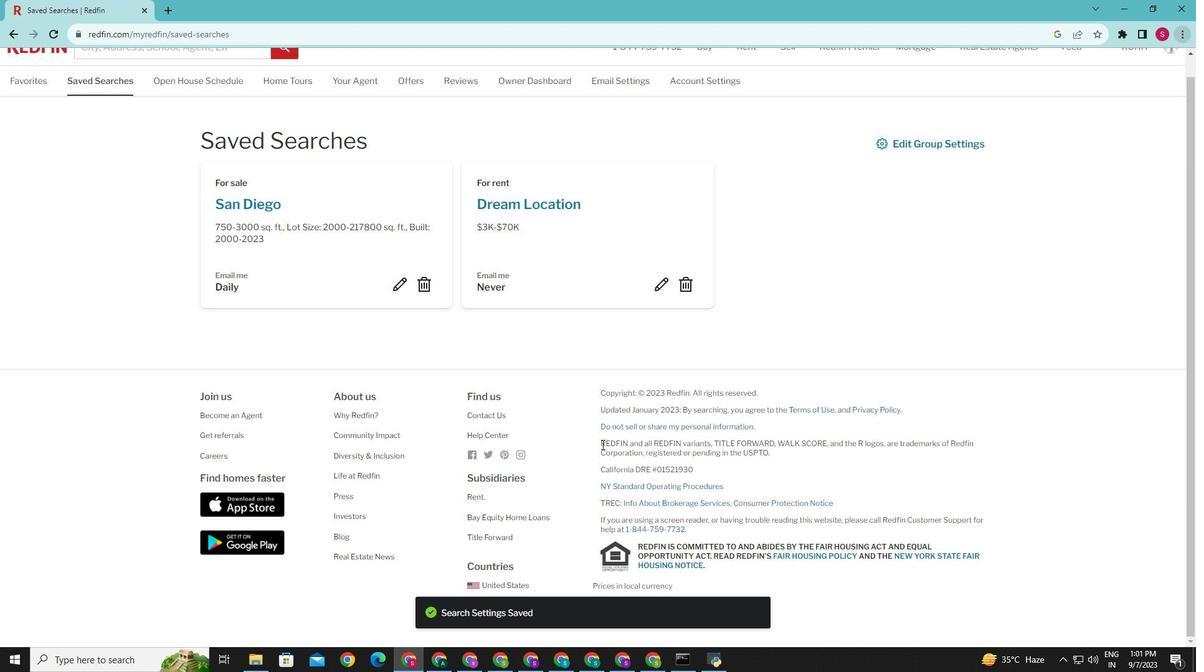 
